 Task: In the  document effectivestudy.pdf Select the text and change paragraph spacing to  'Double' Change page orientation to  'Landscape' Add Page color Dark Red
Action: Mouse moved to (677, 357)
Screenshot: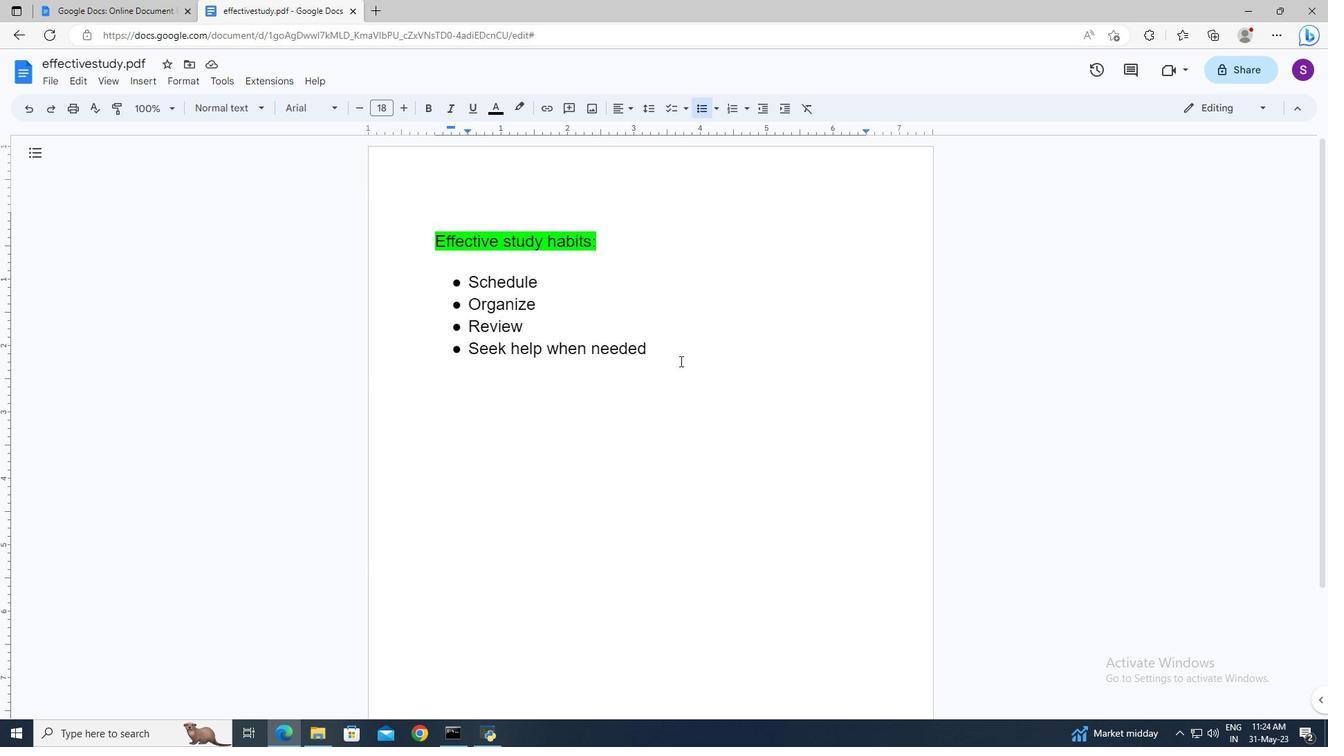 
Action: Mouse pressed left at (677, 357)
Screenshot: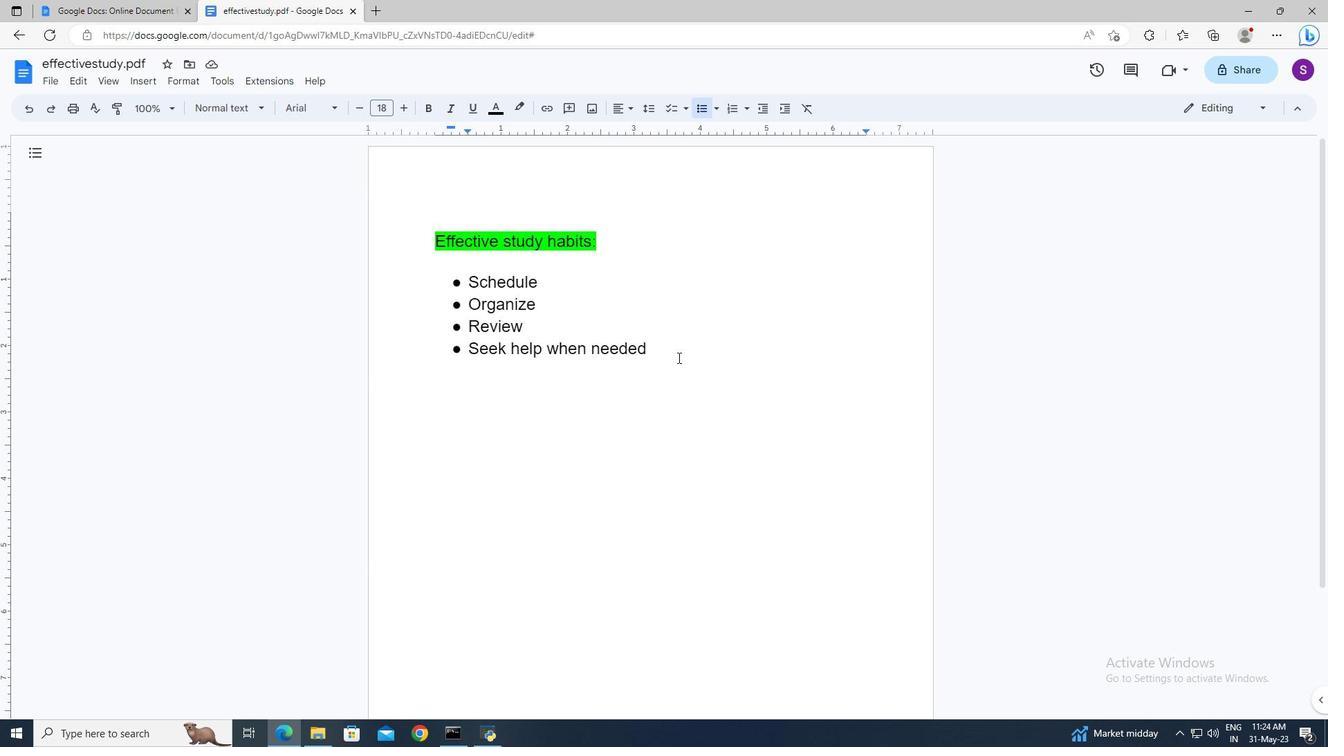 
Action: Mouse moved to (677, 357)
Screenshot: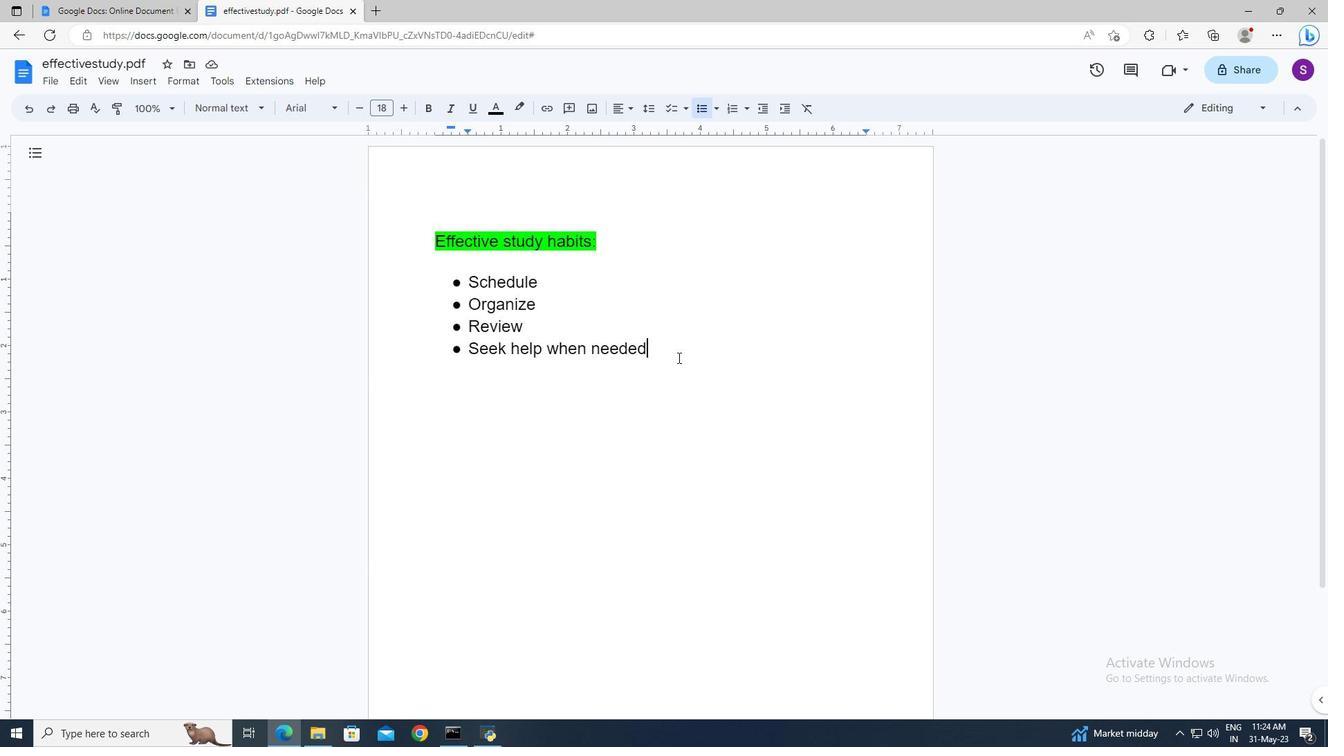 
Action: Key pressed ctrl+A
Screenshot: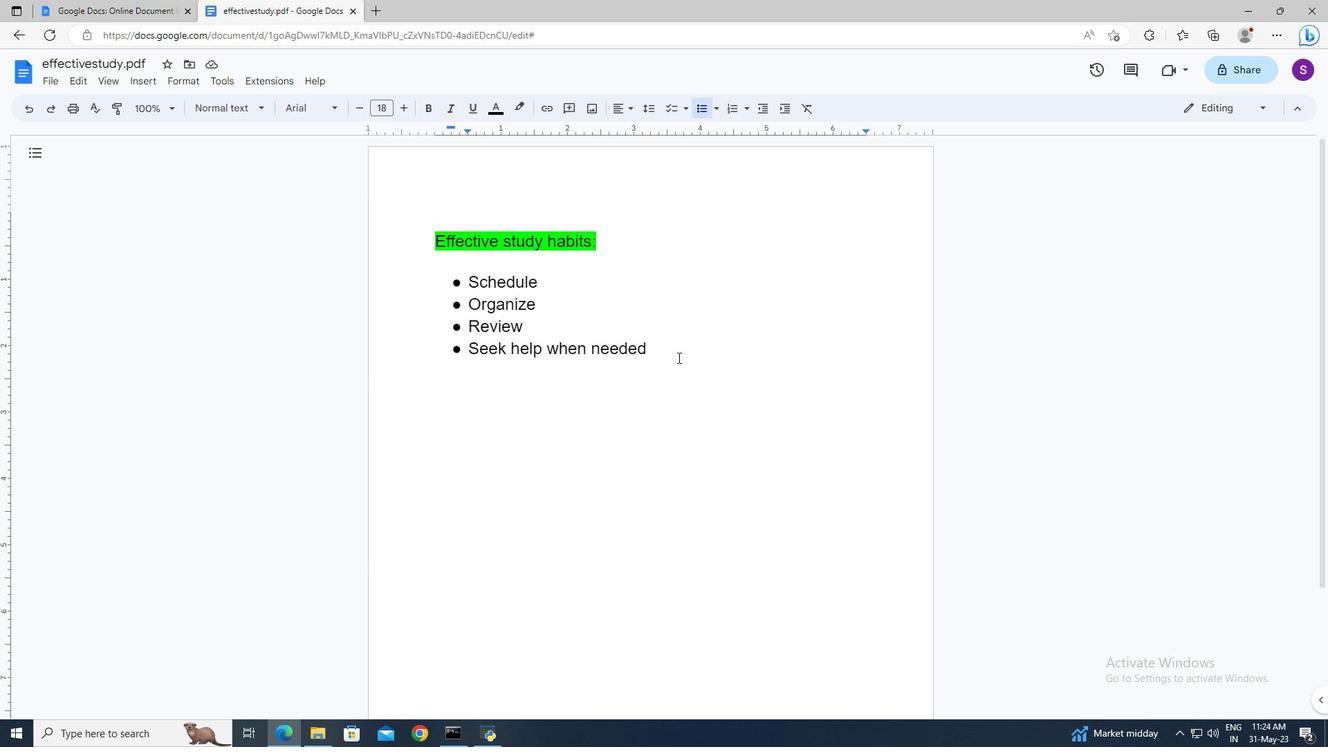 
Action: Mouse moved to (644, 108)
Screenshot: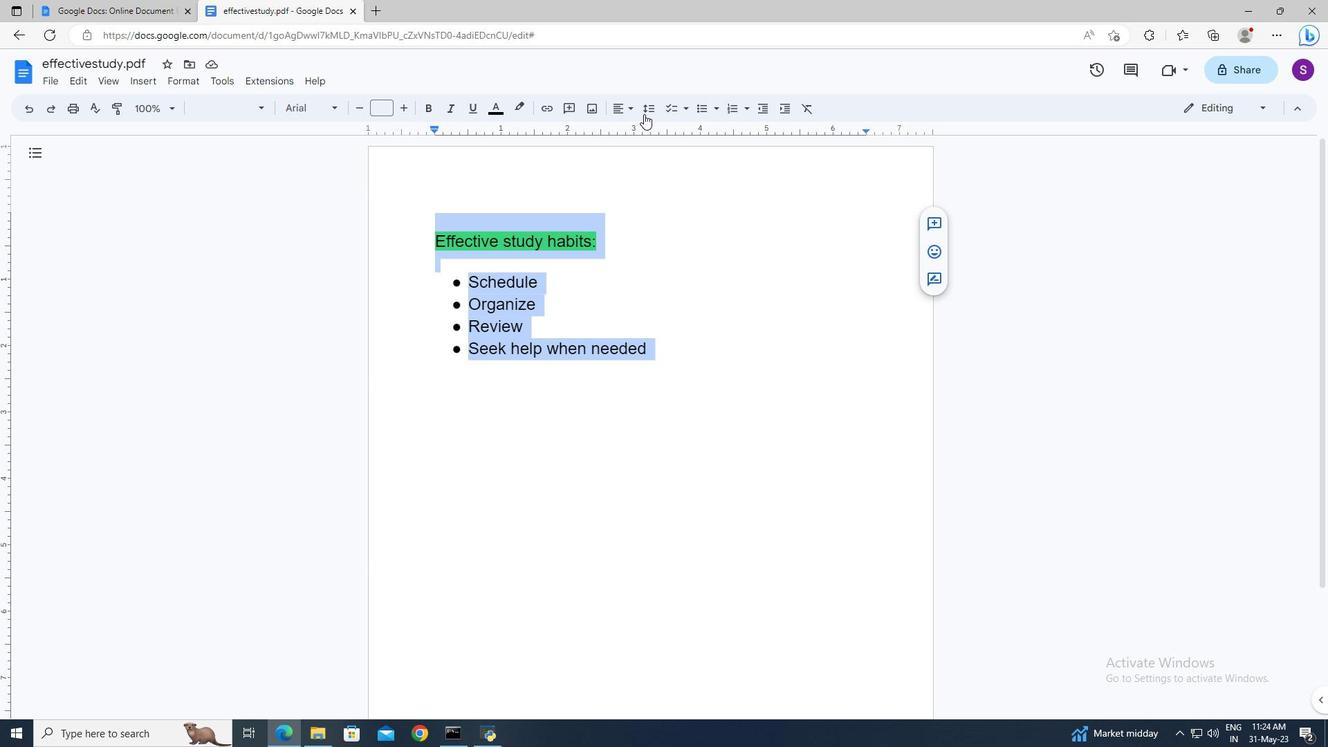 
Action: Mouse pressed left at (644, 108)
Screenshot: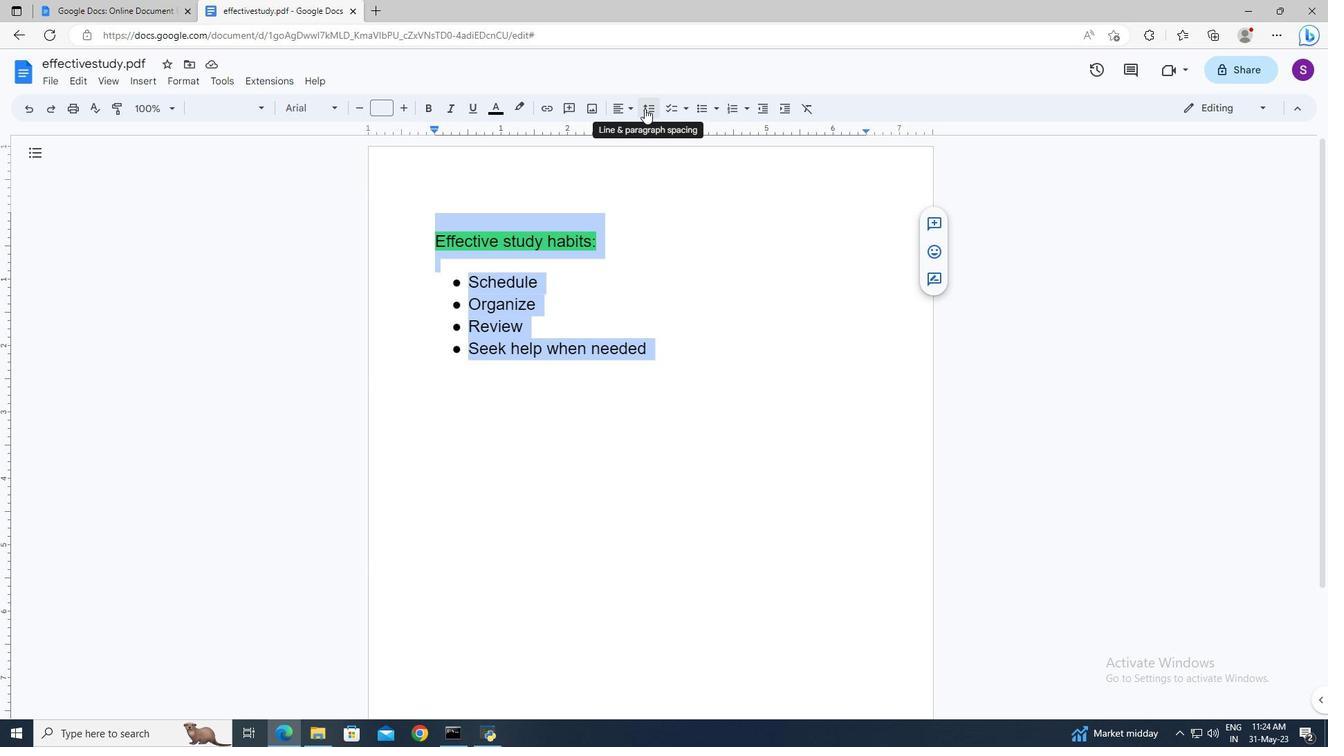 
Action: Mouse moved to (665, 192)
Screenshot: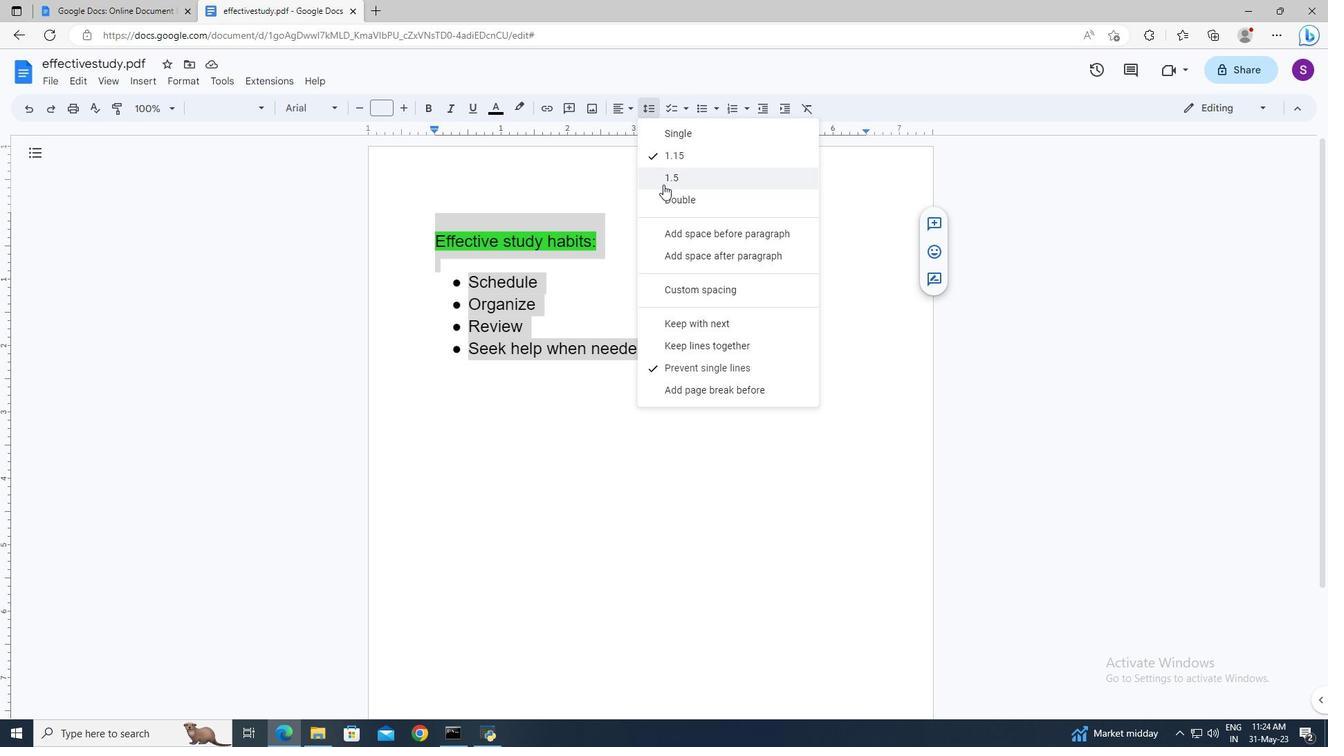 
Action: Mouse pressed left at (665, 192)
Screenshot: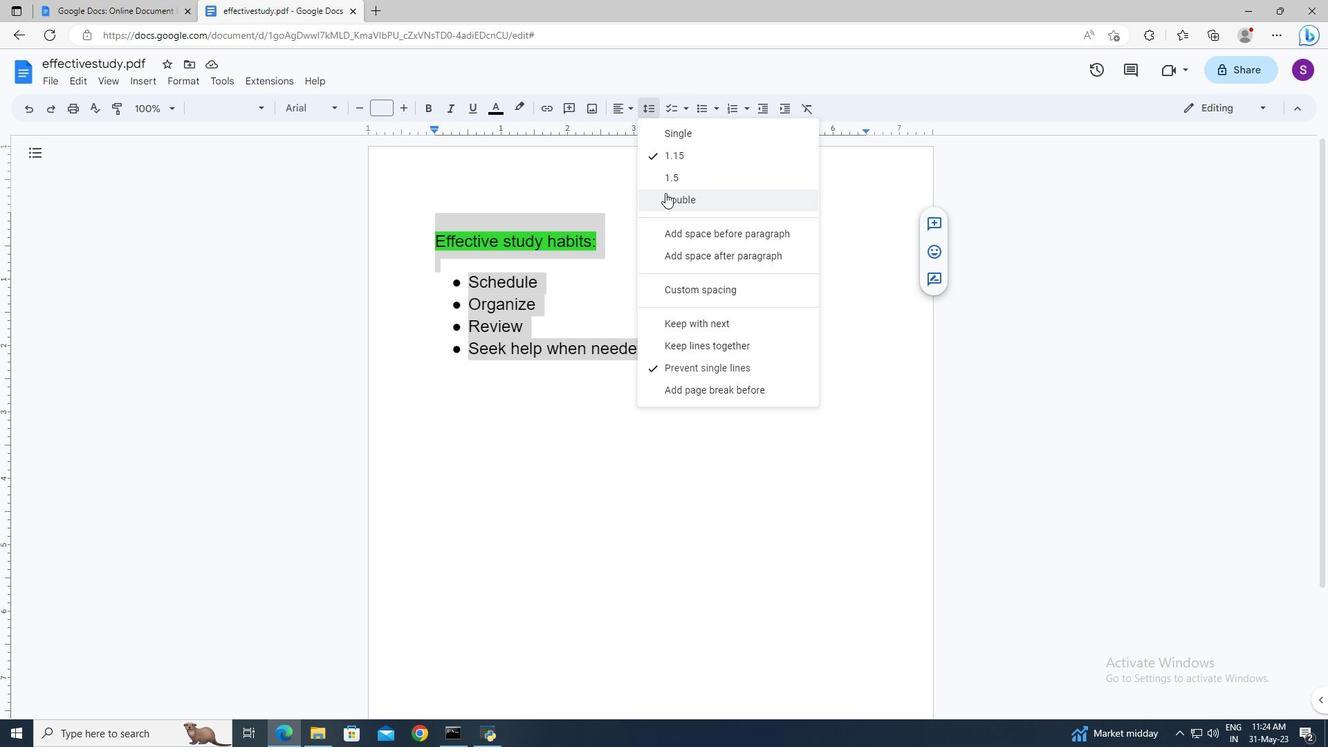 
Action: Mouse moved to (662, 237)
Screenshot: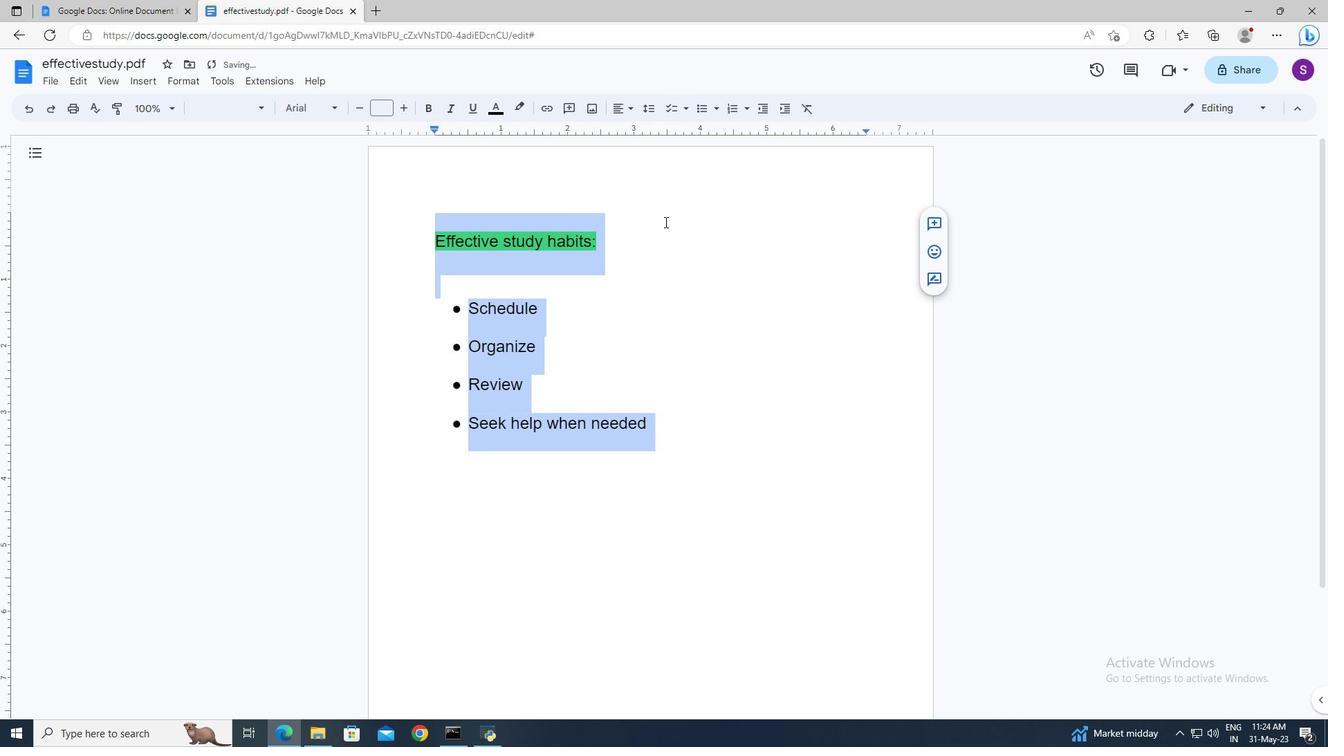 
Action: Mouse pressed left at (662, 237)
Screenshot: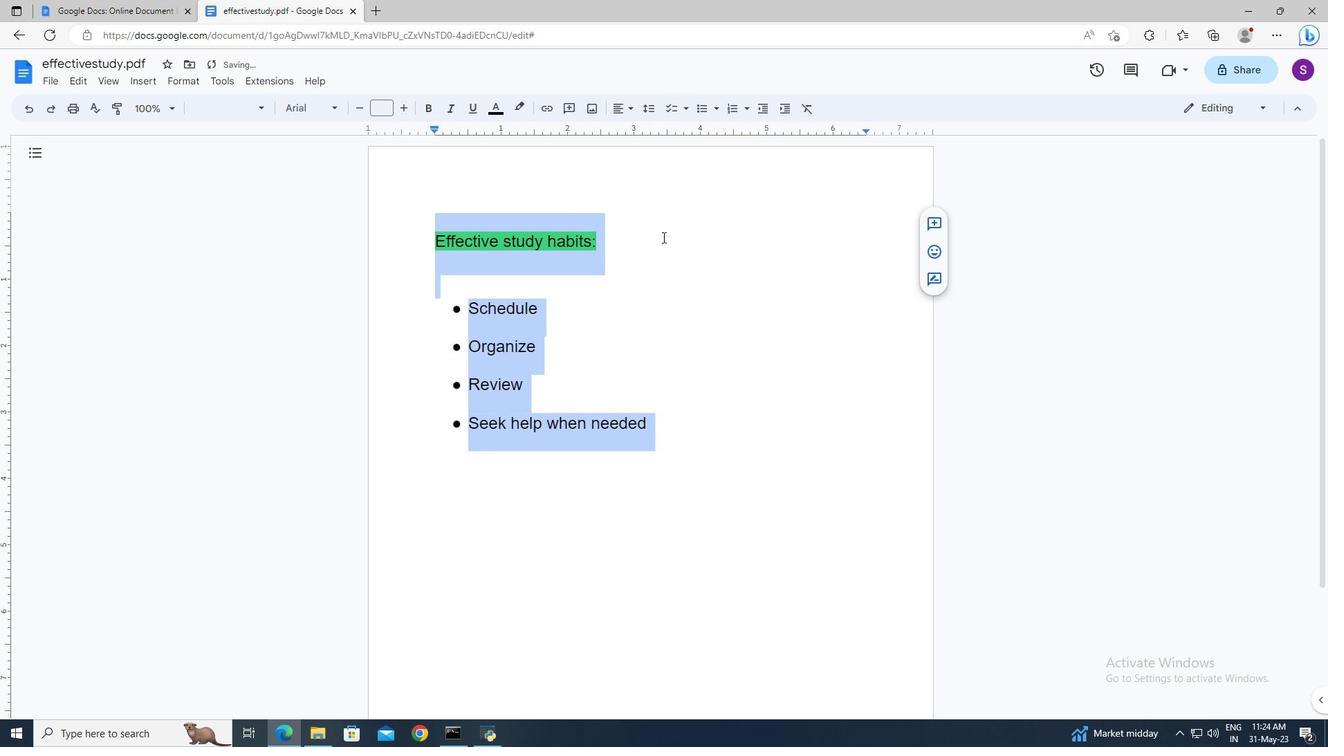 
Action: Mouse moved to (49, 82)
Screenshot: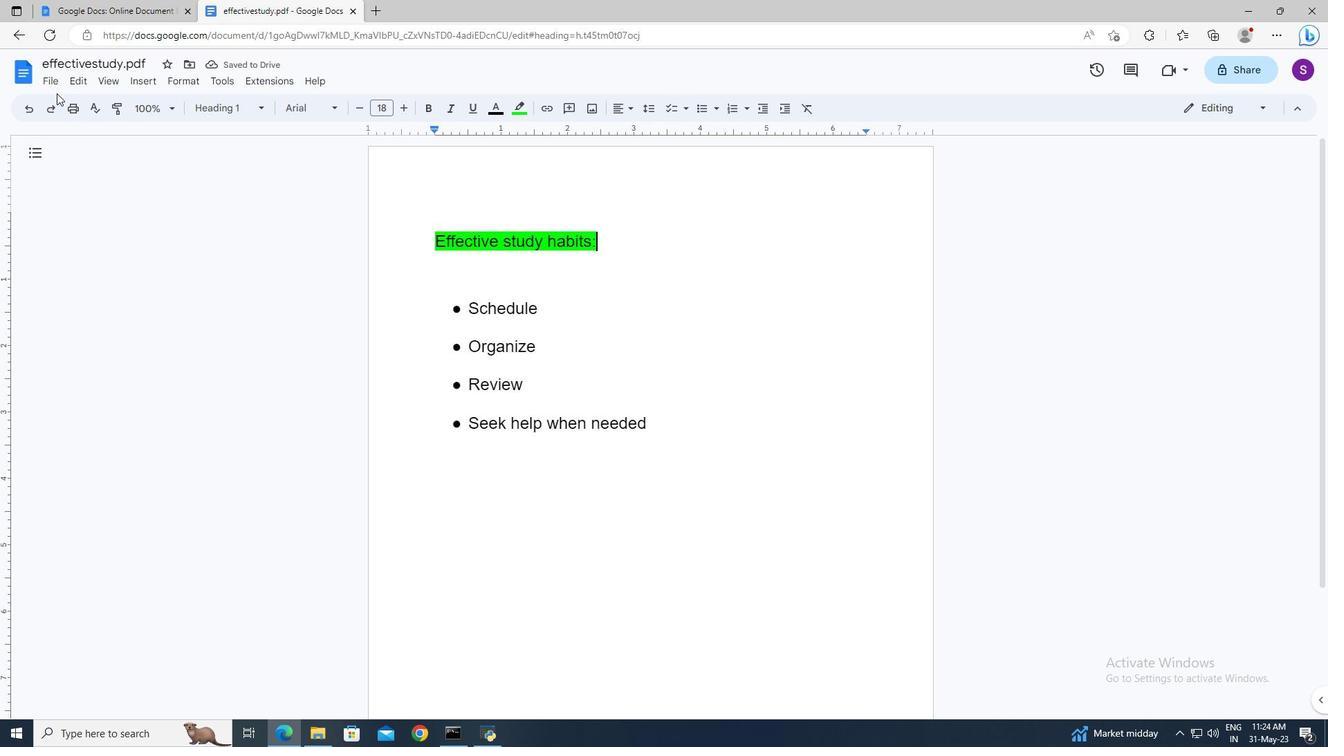 
Action: Mouse pressed left at (49, 82)
Screenshot: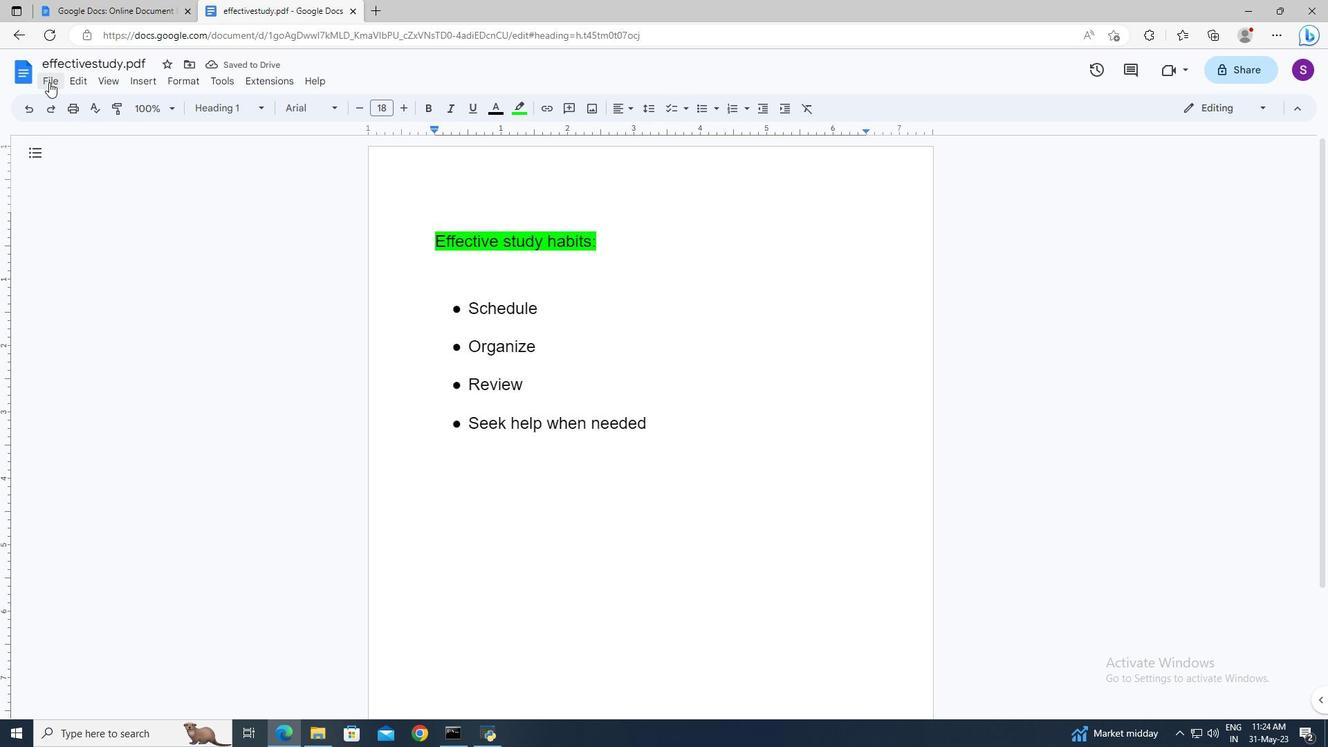 
Action: Mouse moved to (94, 458)
Screenshot: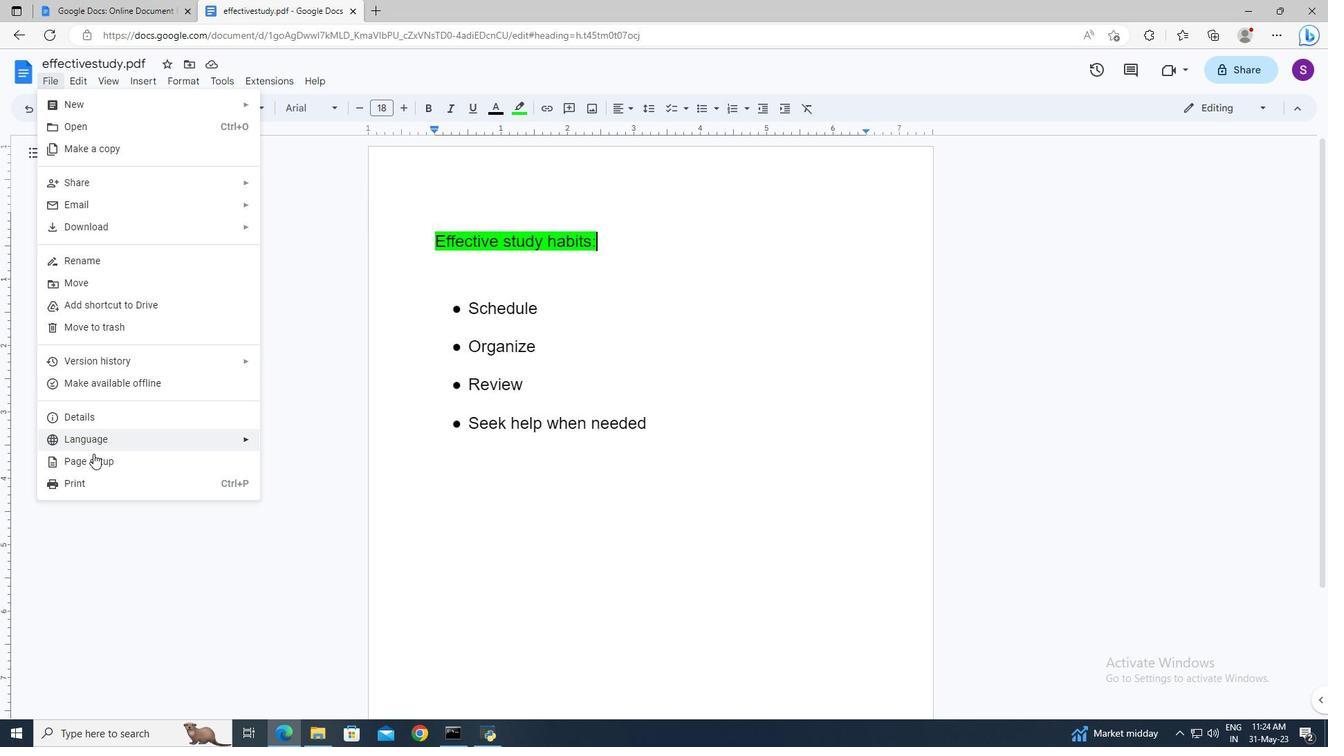 
Action: Mouse pressed left at (94, 458)
Screenshot: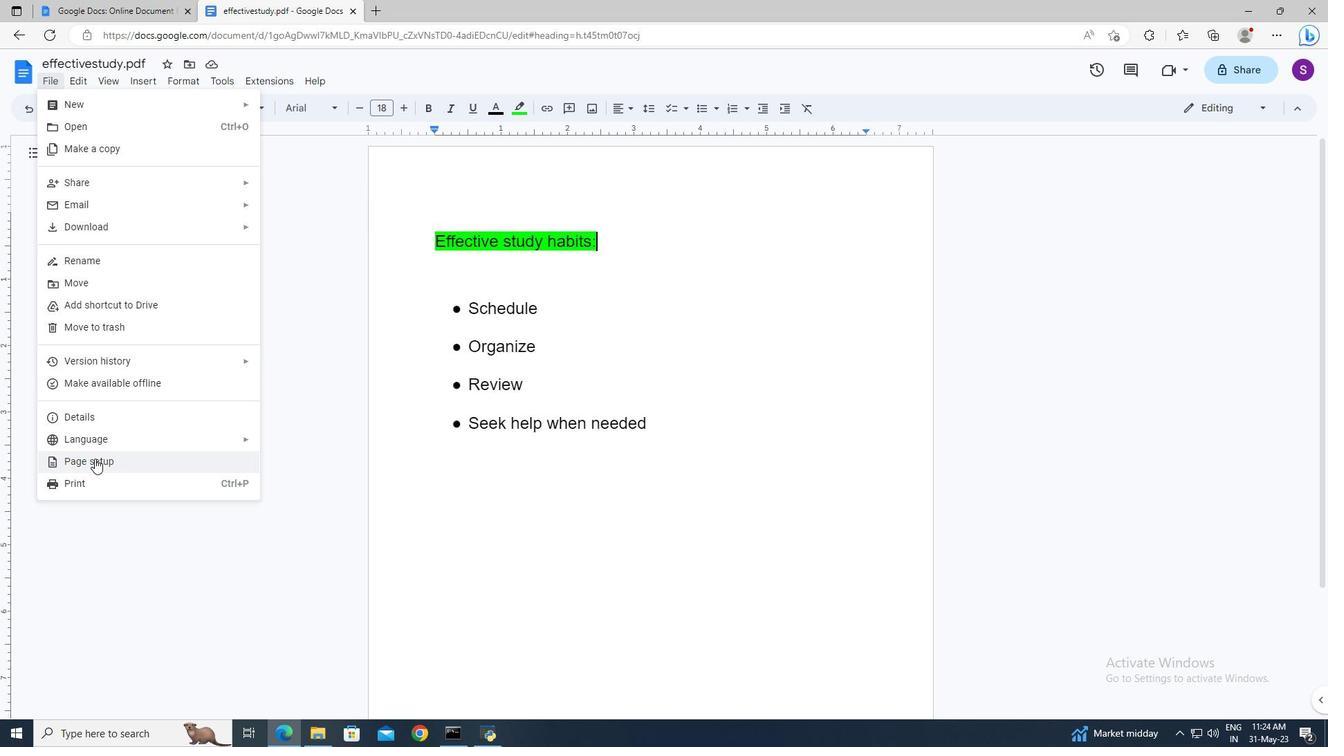 
Action: Mouse moved to (639, 365)
Screenshot: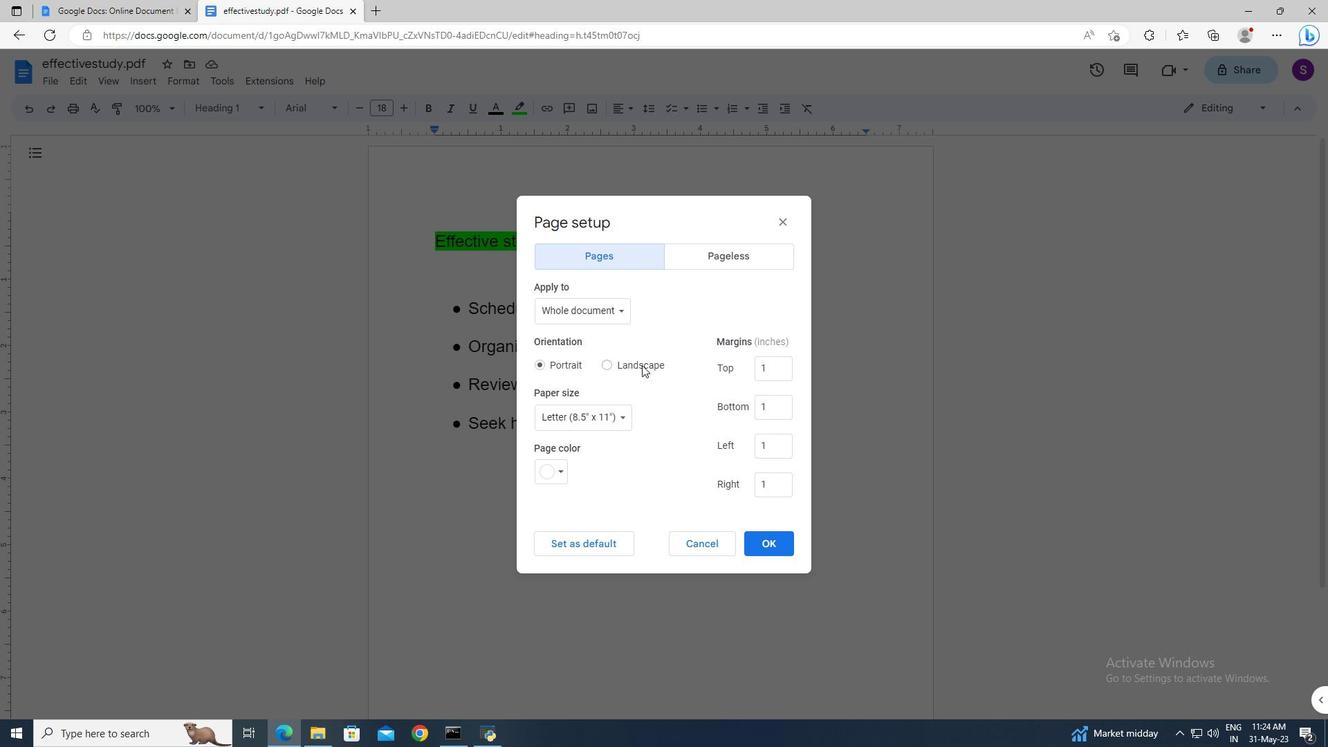 
Action: Mouse pressed left at (639, 365)
Screenshot: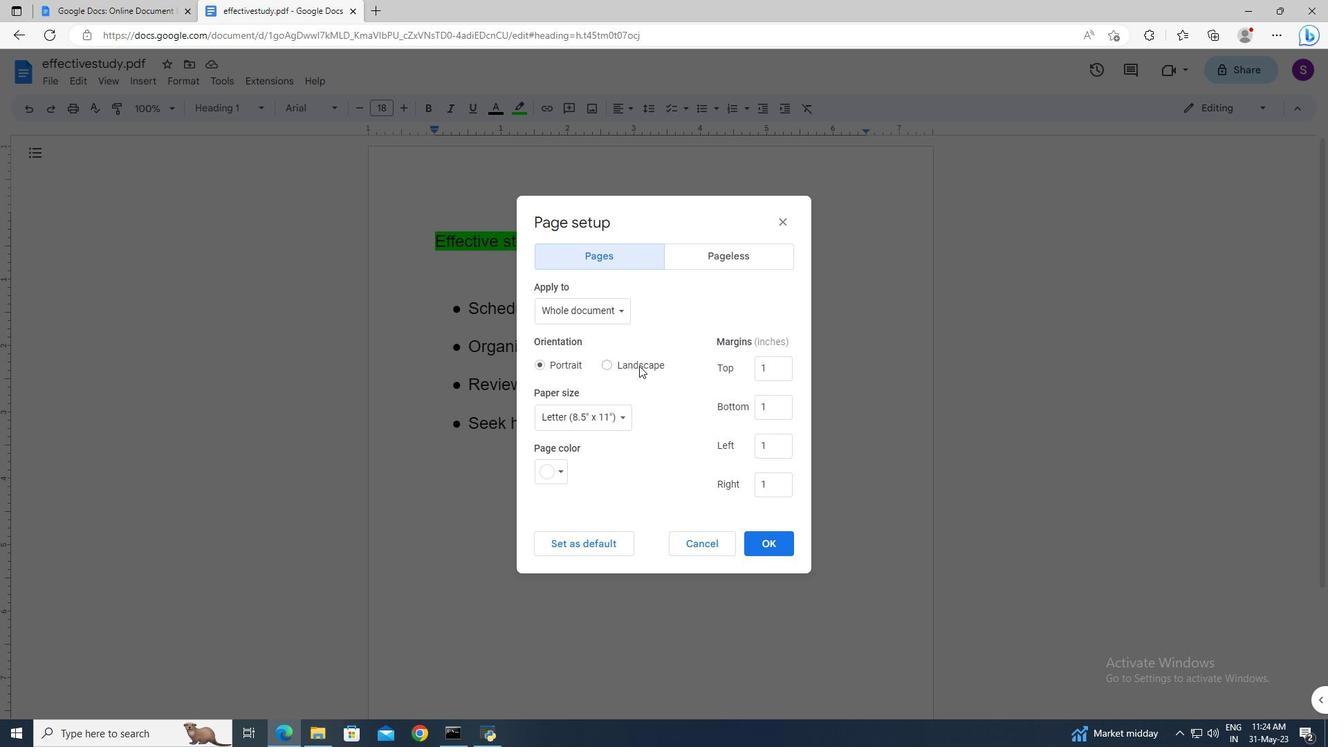 
Action: Mouse moved to (566, 469)
Screenshot: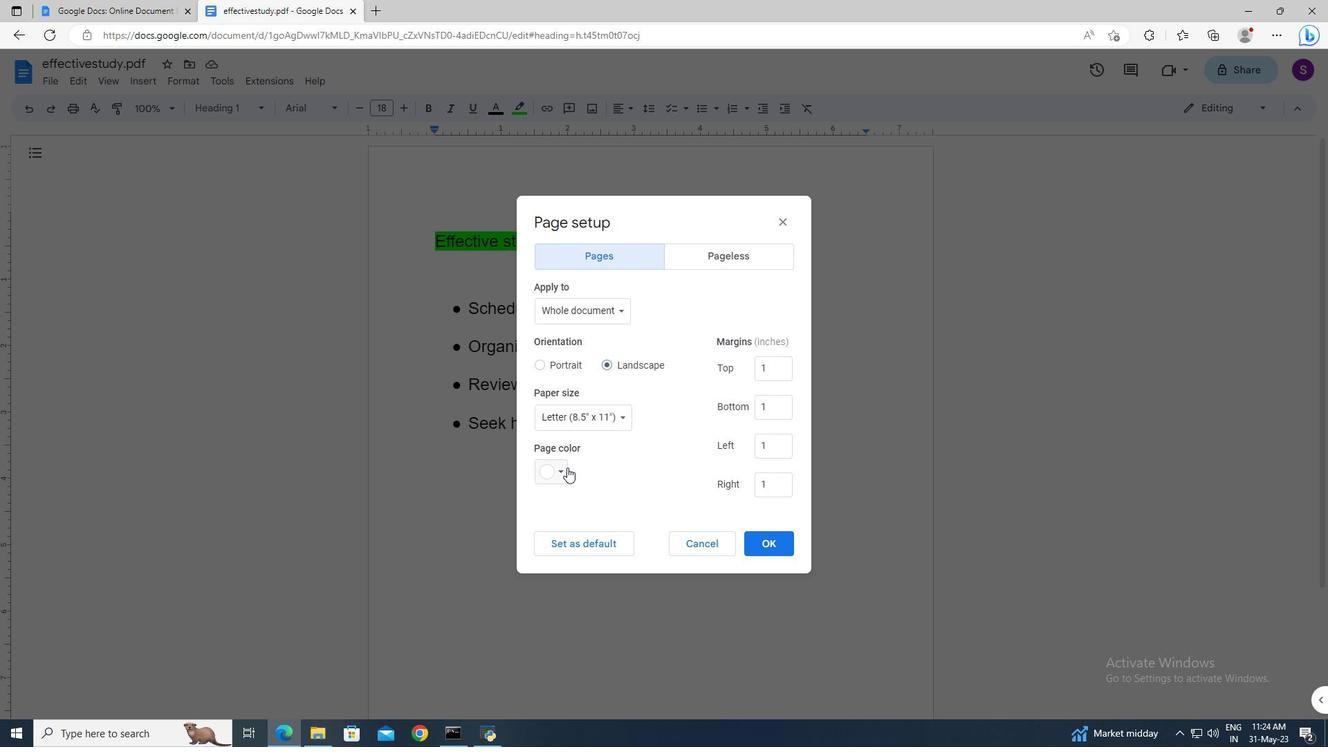 
Action: Mouse pressed left at (566, 469)
Screenshot: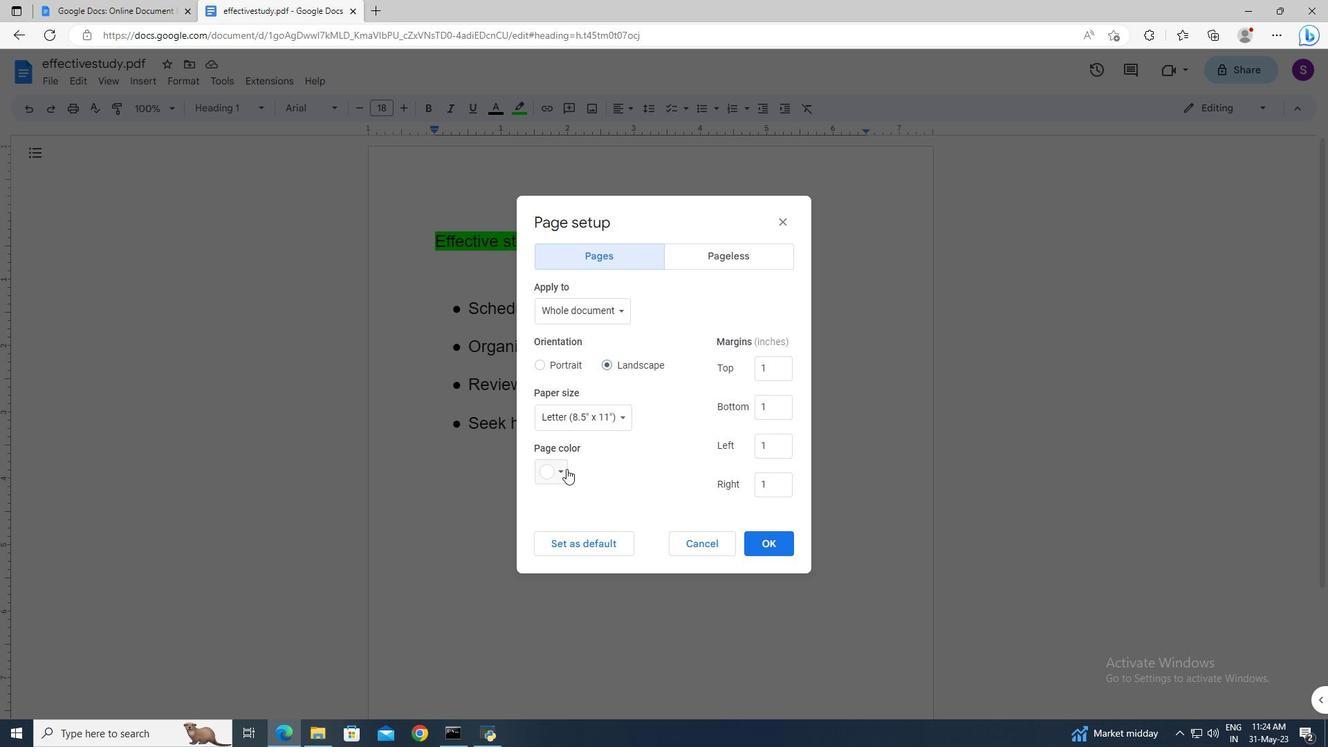 
Action: Mouse moved to (565, 590)
Screenshot: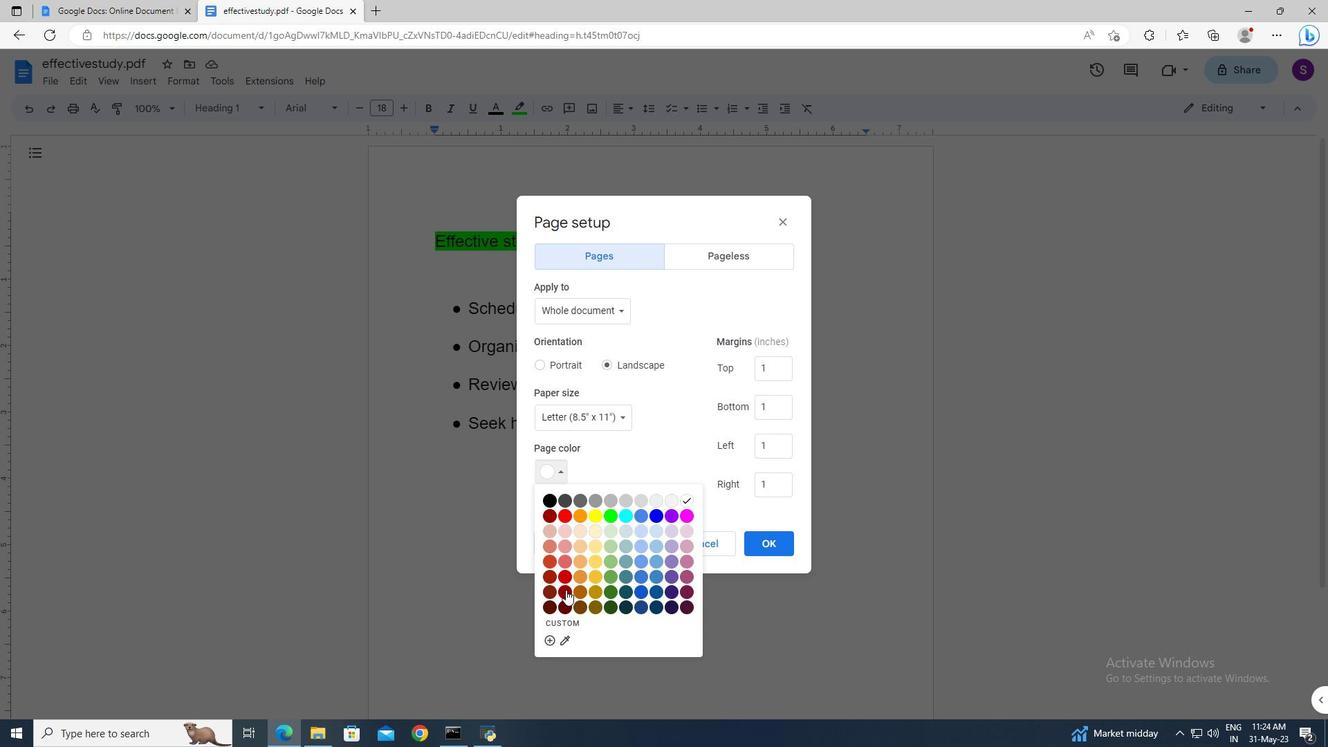 
Action: Mouse pressed left at (565, 590)
Screenshot: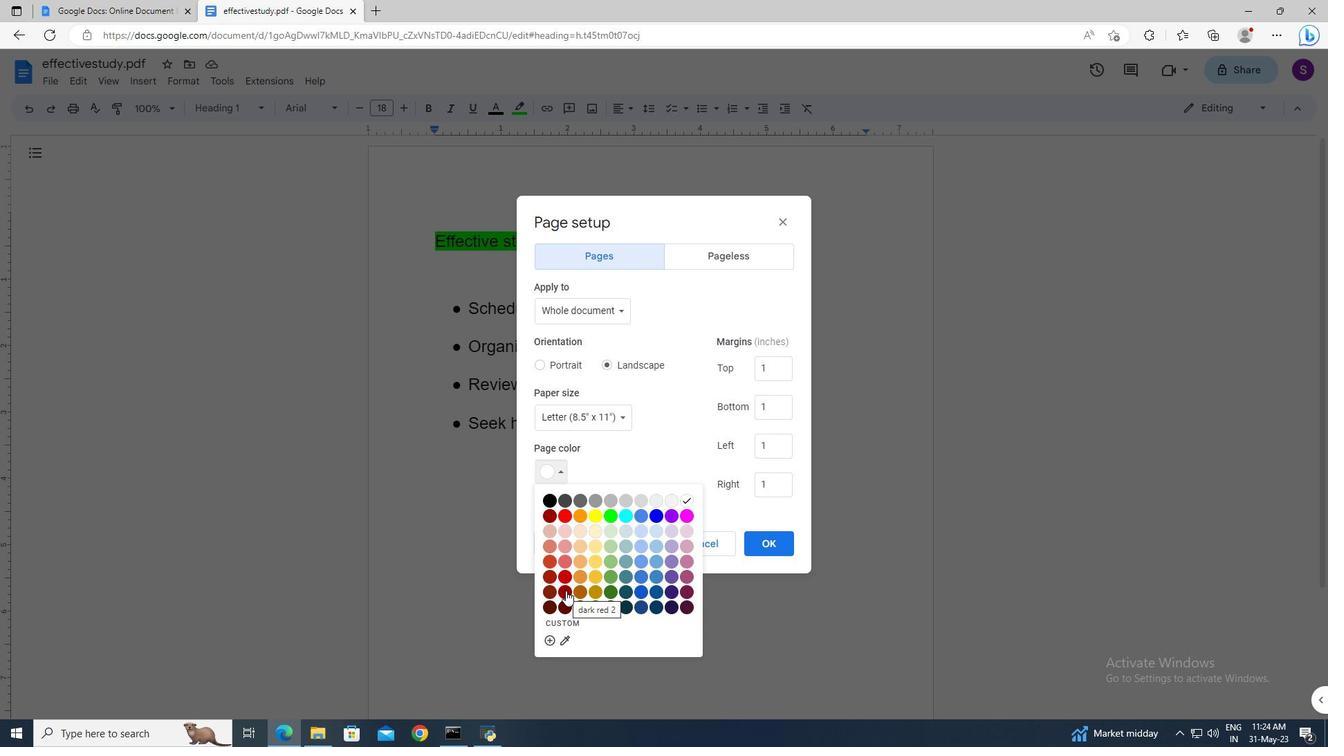 
Action: Mouse moved to (751, 547)
Screenshot: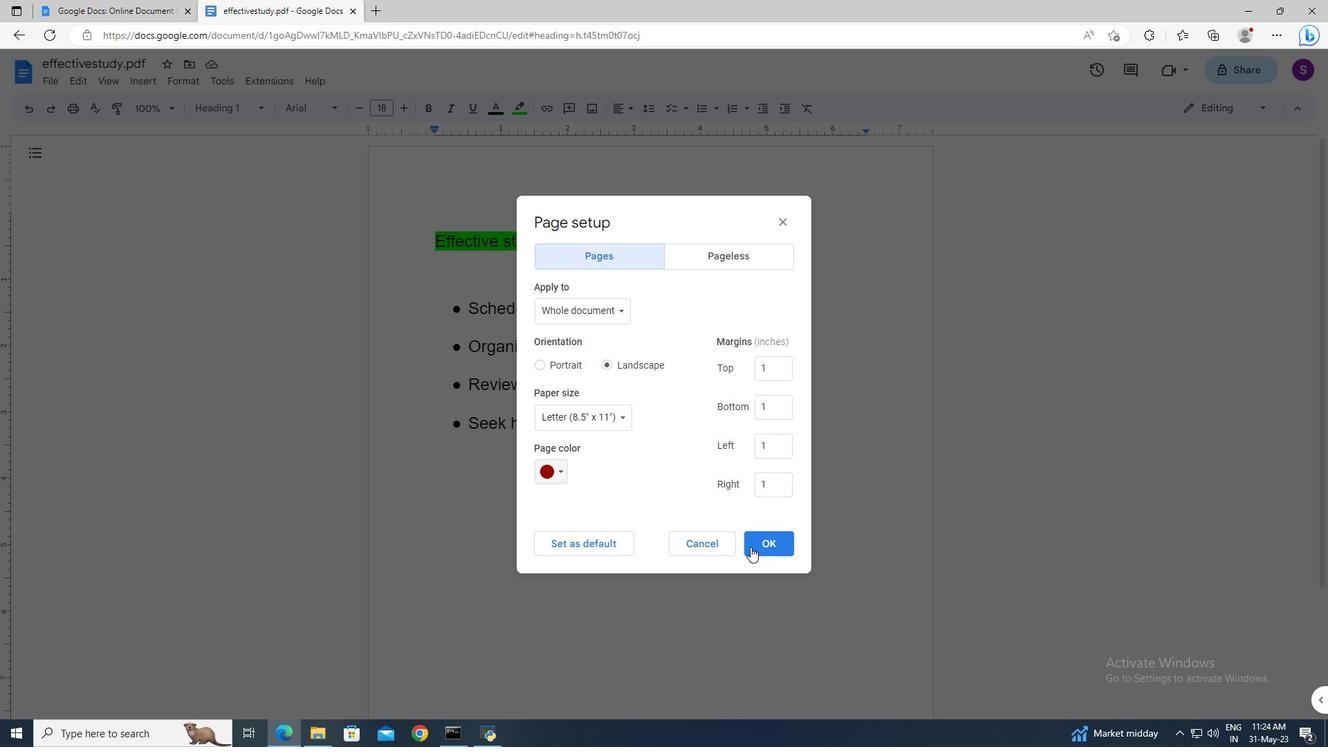 
Action: Mouse pressed left at (751, 547)
Screenshot: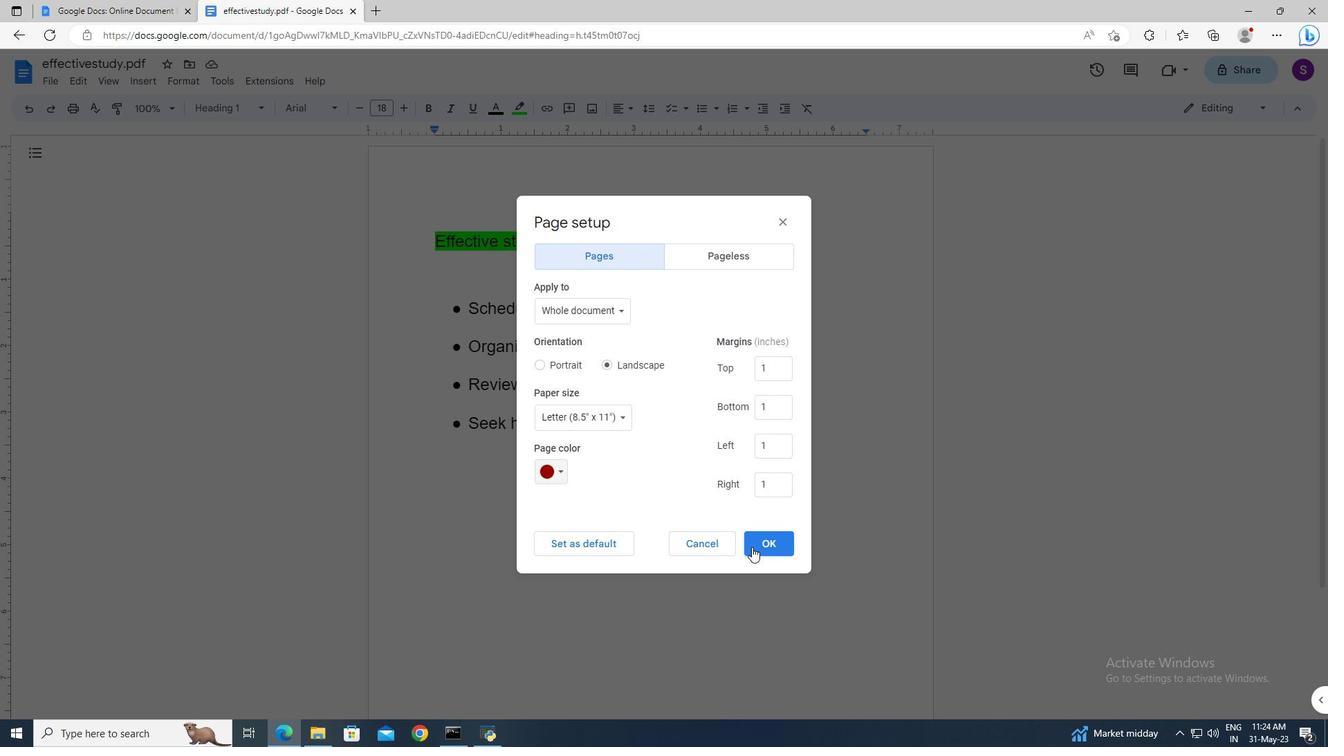 
Action: Mouse moved to (747, 542)
Screenshot: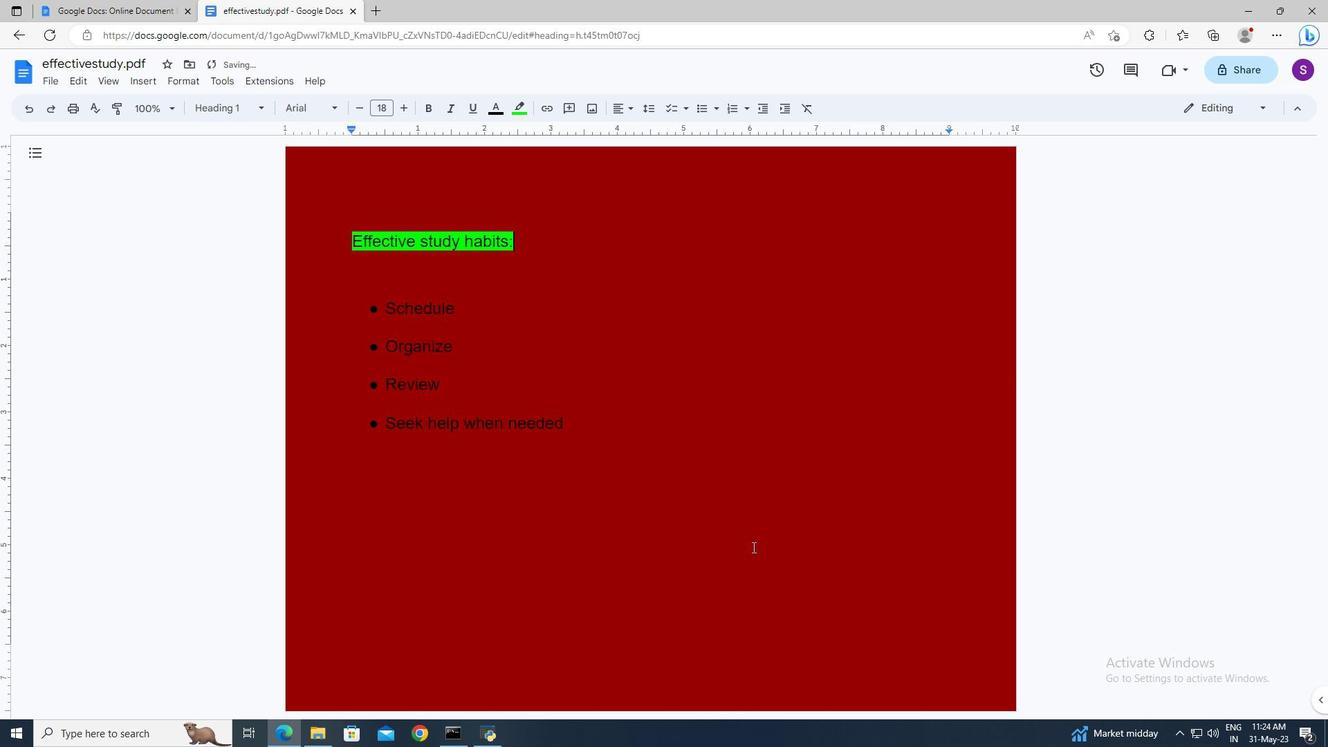 
